 Task: Add a condition where "Priority Greater than -" in new tickets in your groups.
Action: Mouse moved to (109, 404)
Screenshot: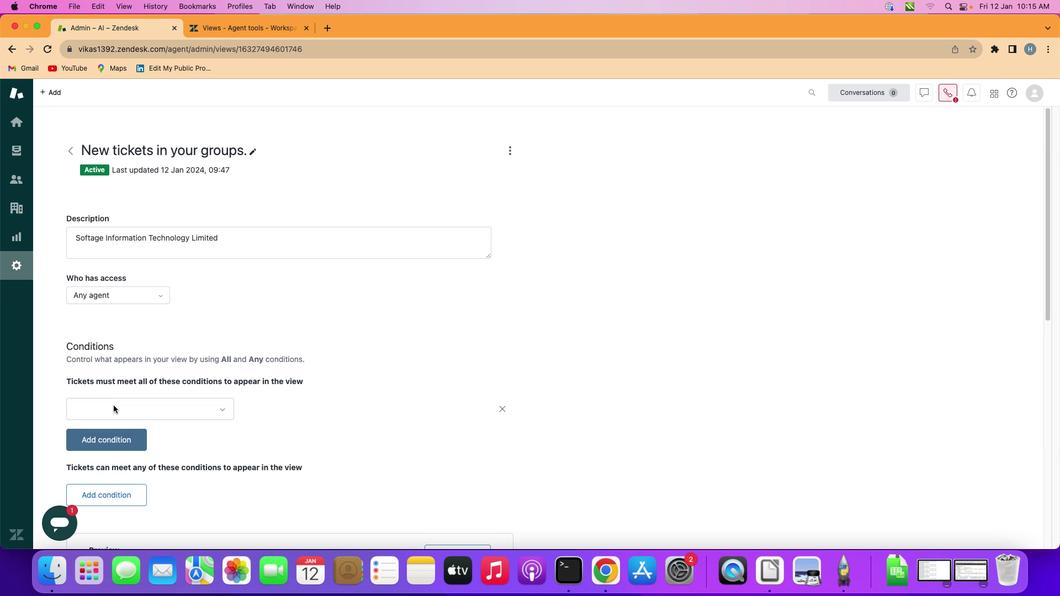 
Action: Mouse pressed left at (109, 404)
Screenshot: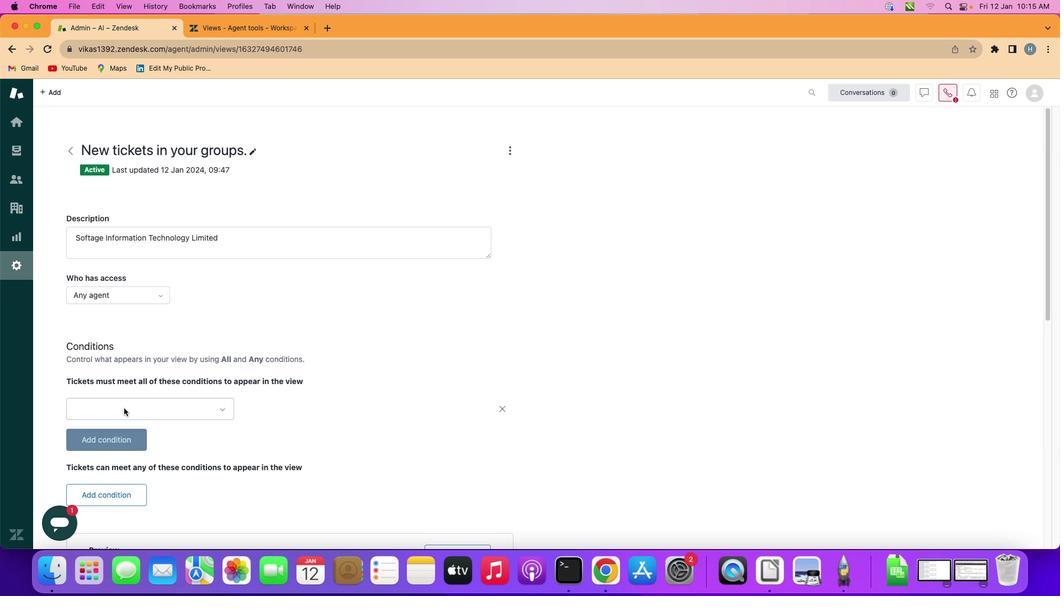 
Action: Mouse moved to (202, 404)
Screenshot: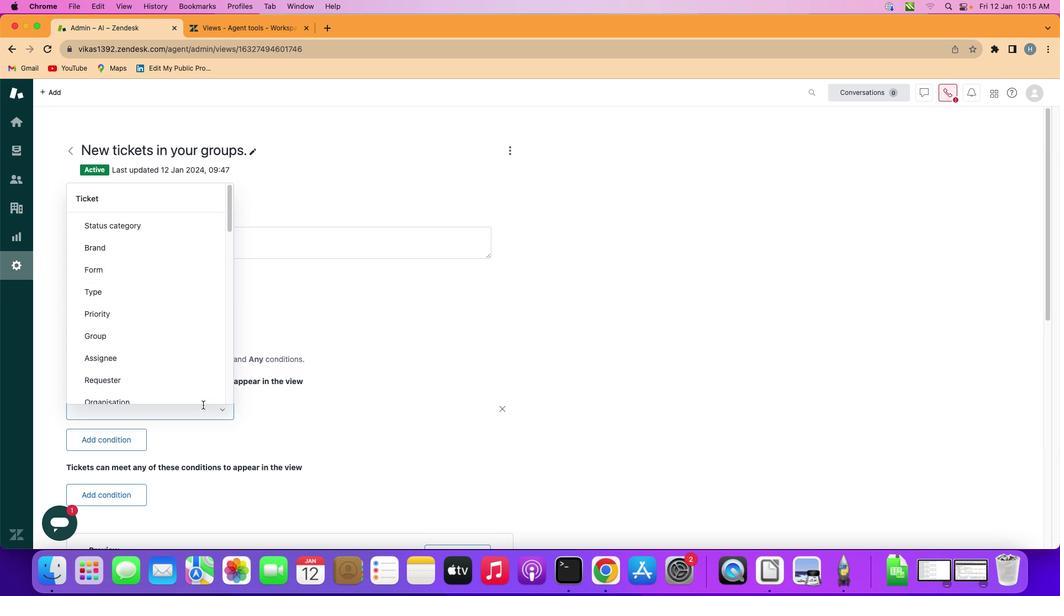 
Action: Mouse pressed left at (202, 404)
Screenshot: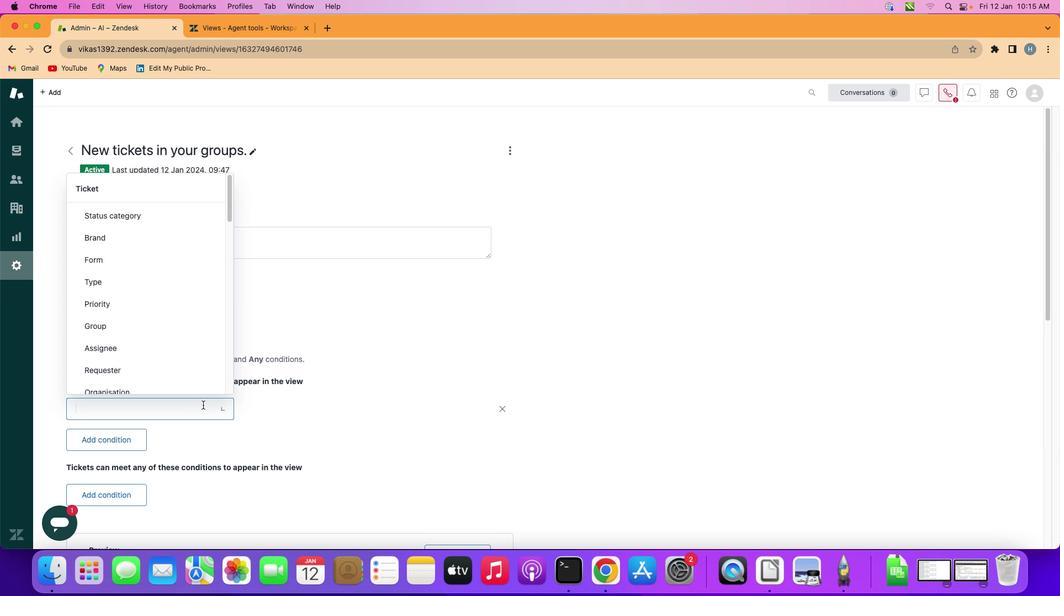 
Action: Mouse moved to (177, 307)
Screenshot: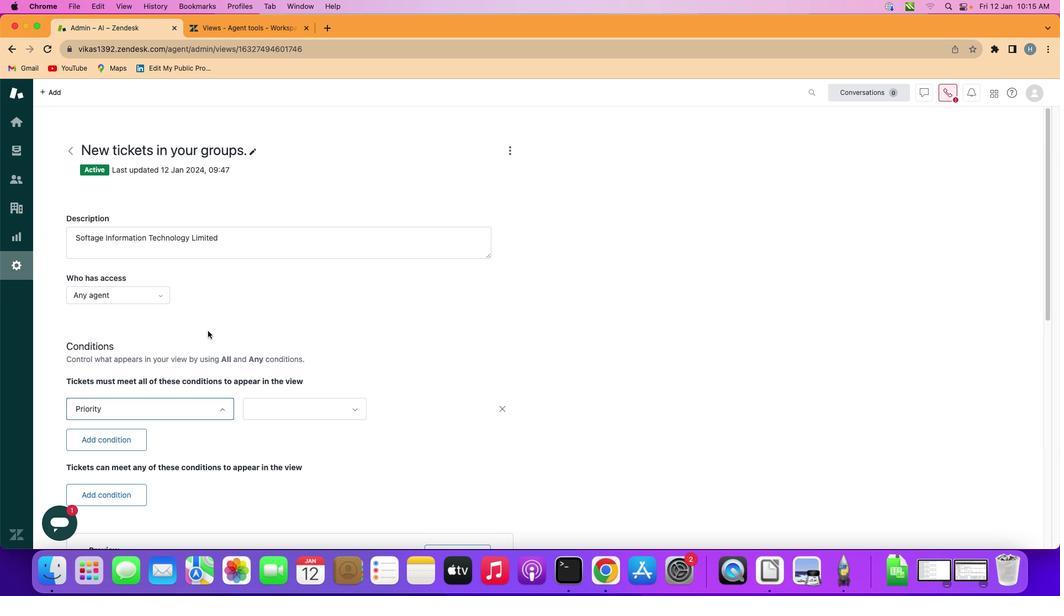 
Action: Mouse pressed left at (177, 307)
Screenshot: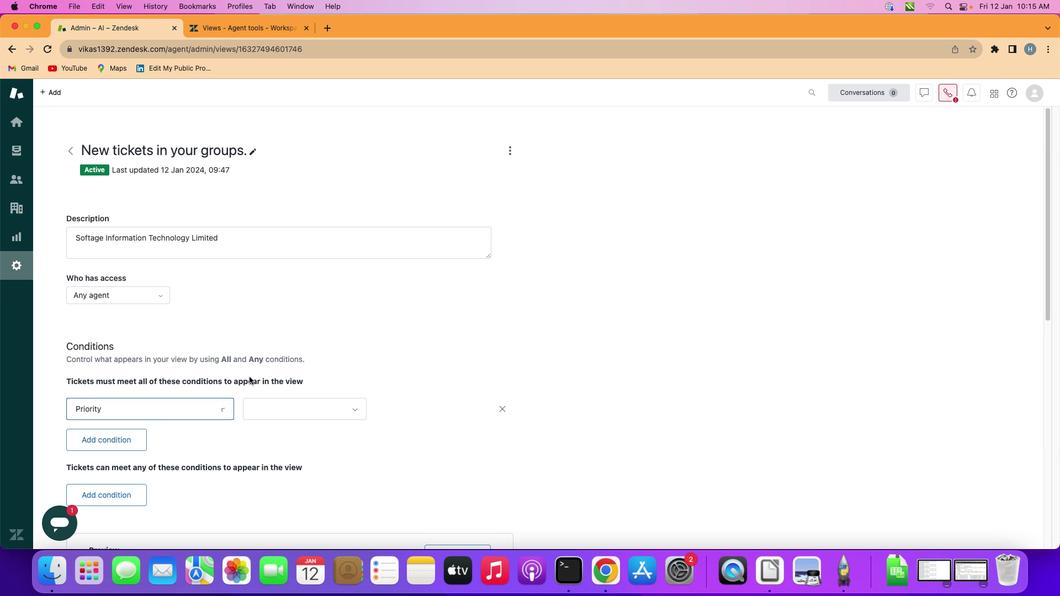 
Action: Mouse moved to (294, 411)
Screenshot: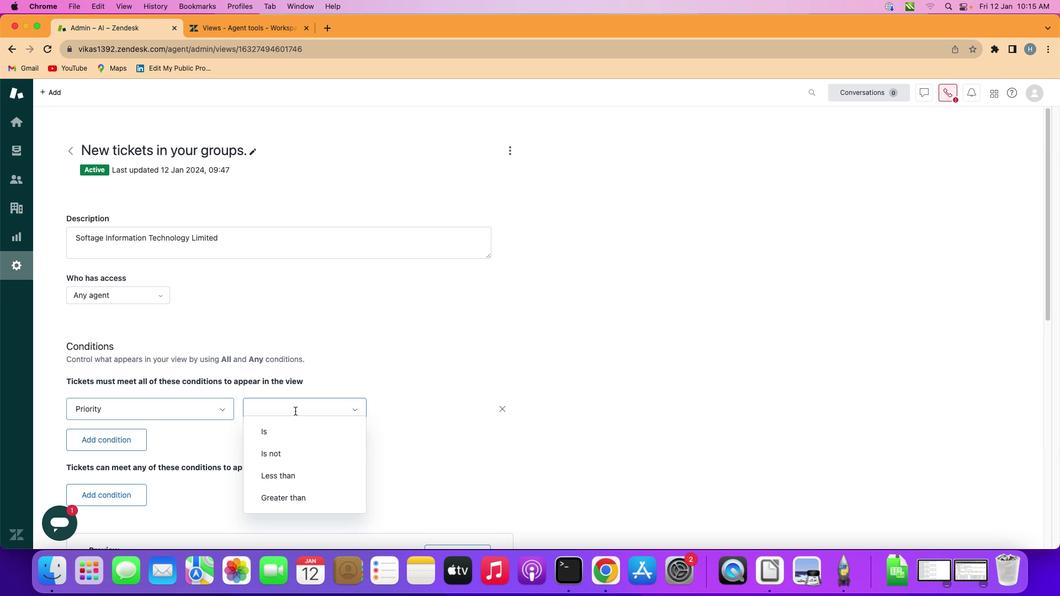
Action: Mouse pressed left at (294, 411)
Screenshot: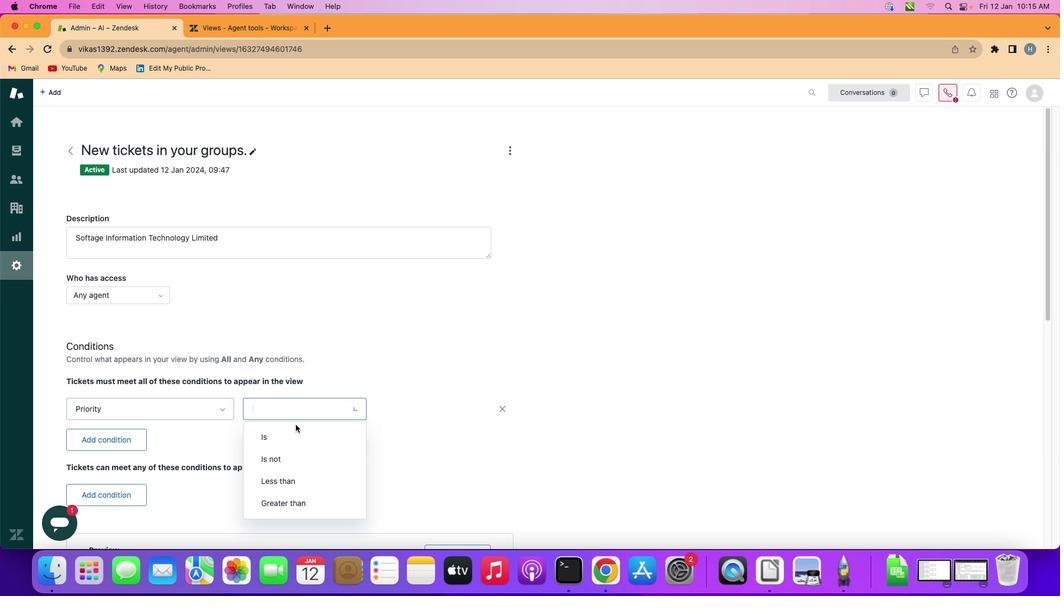 
Action: Mouse moved to (296, 500)
Screenshot: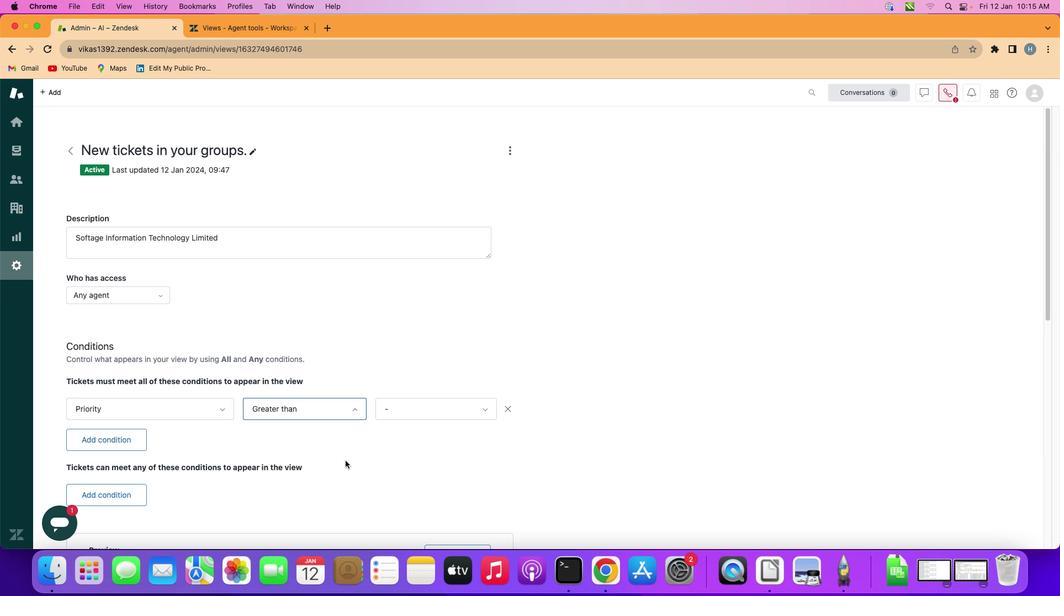 
Action: Mouse pressed left at (296, 500)
Screenshot: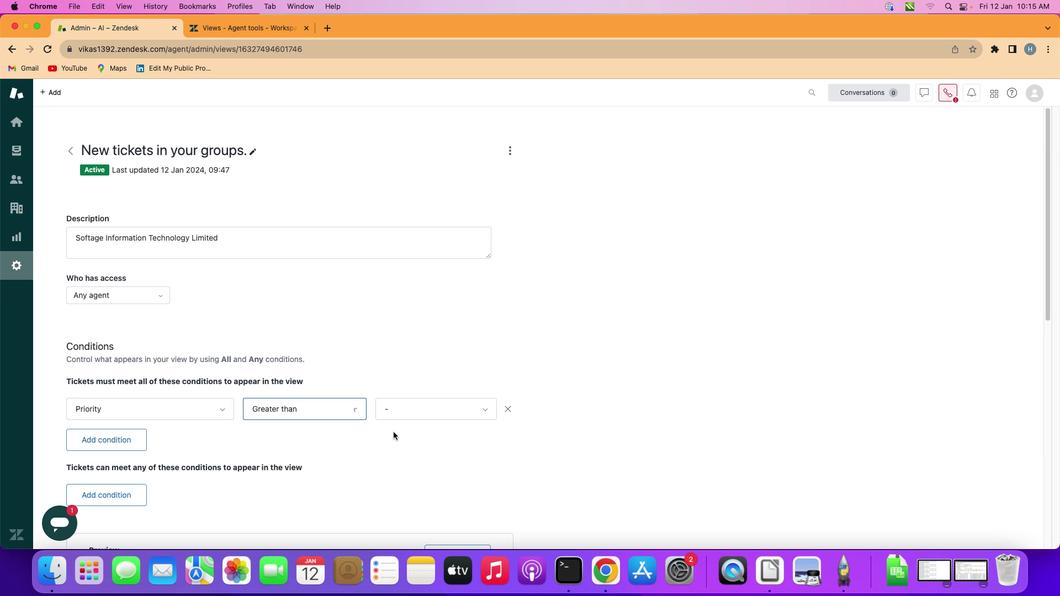 
Action: Mouse moved to (437, 408)
Screenshot: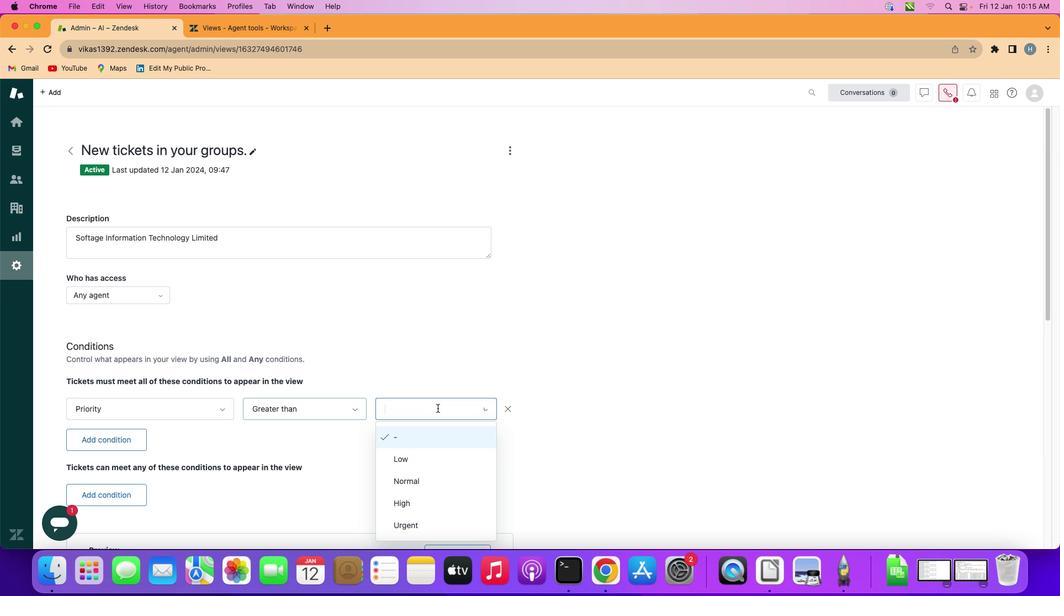 
Action: Mouse pressed left at (437, 408)
Screenshot: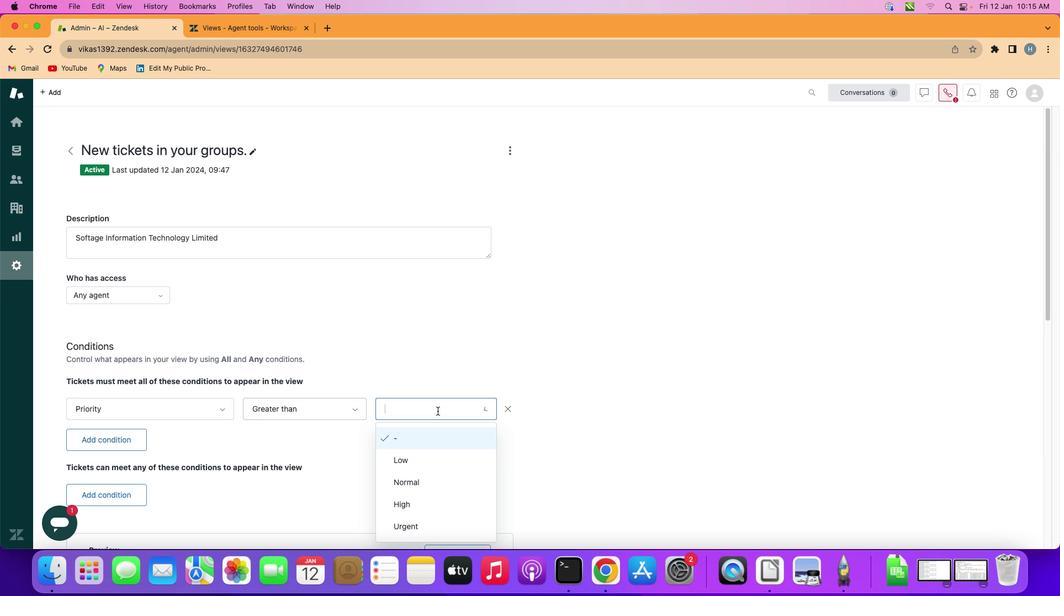 
Action: Mouse moved to (432, 439)
Screenshot: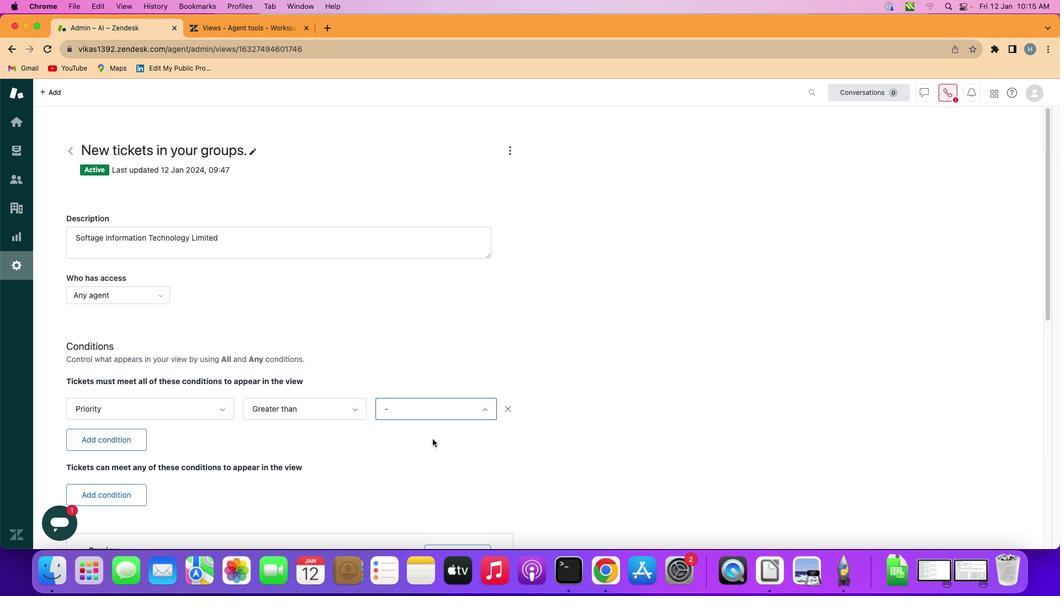
Action: Mouse pressed left at (432, 439)
Screenshot: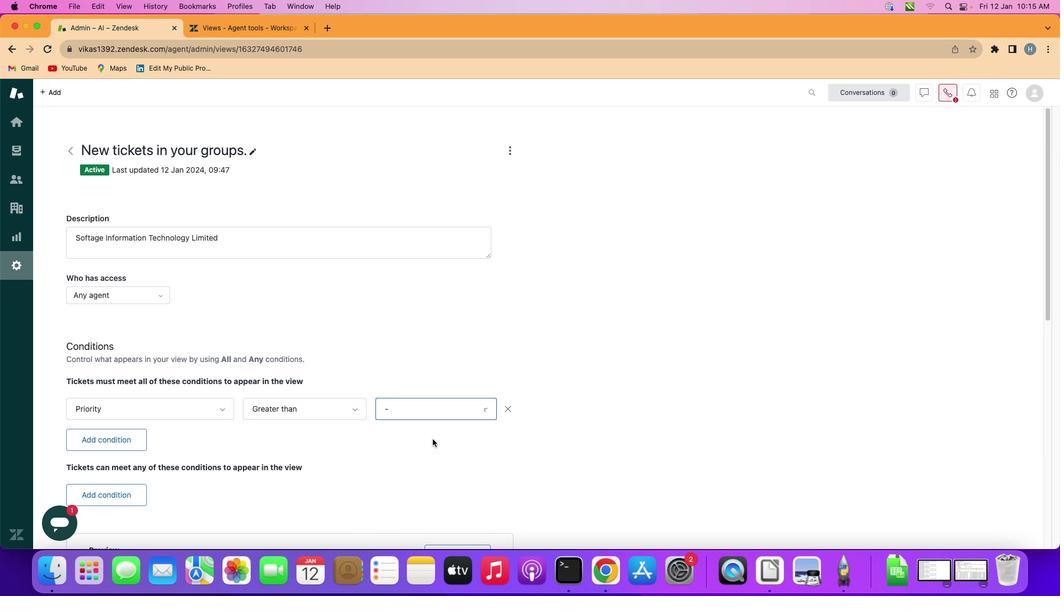 
Action: Mouse moved to (441, 442)
Screenshot: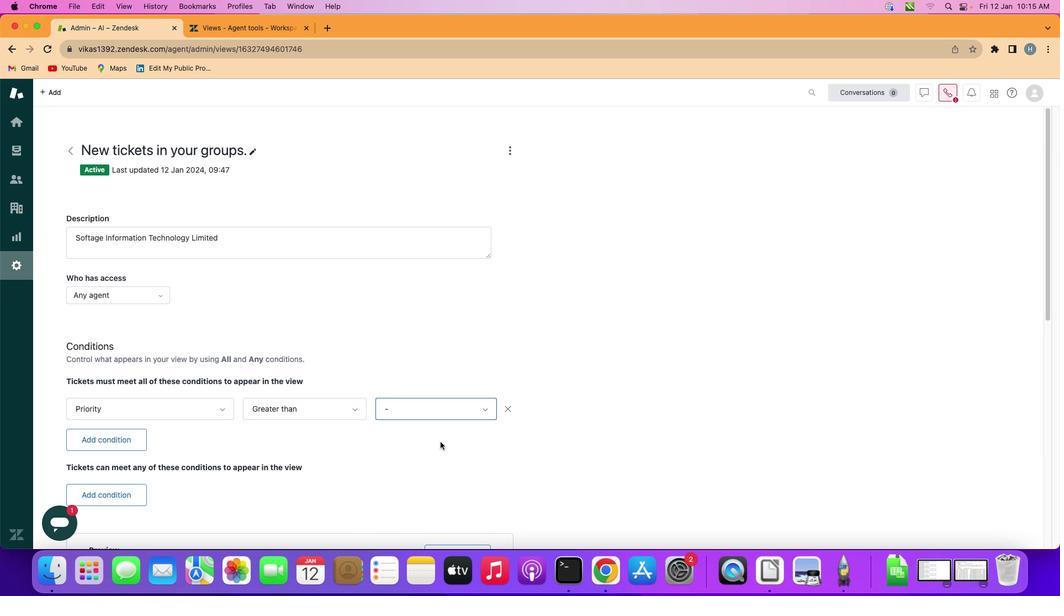 
